 Task: Search "Pending" ticket status & apply.
Action: Mouse pressed left at (920, 303)
Screenshot: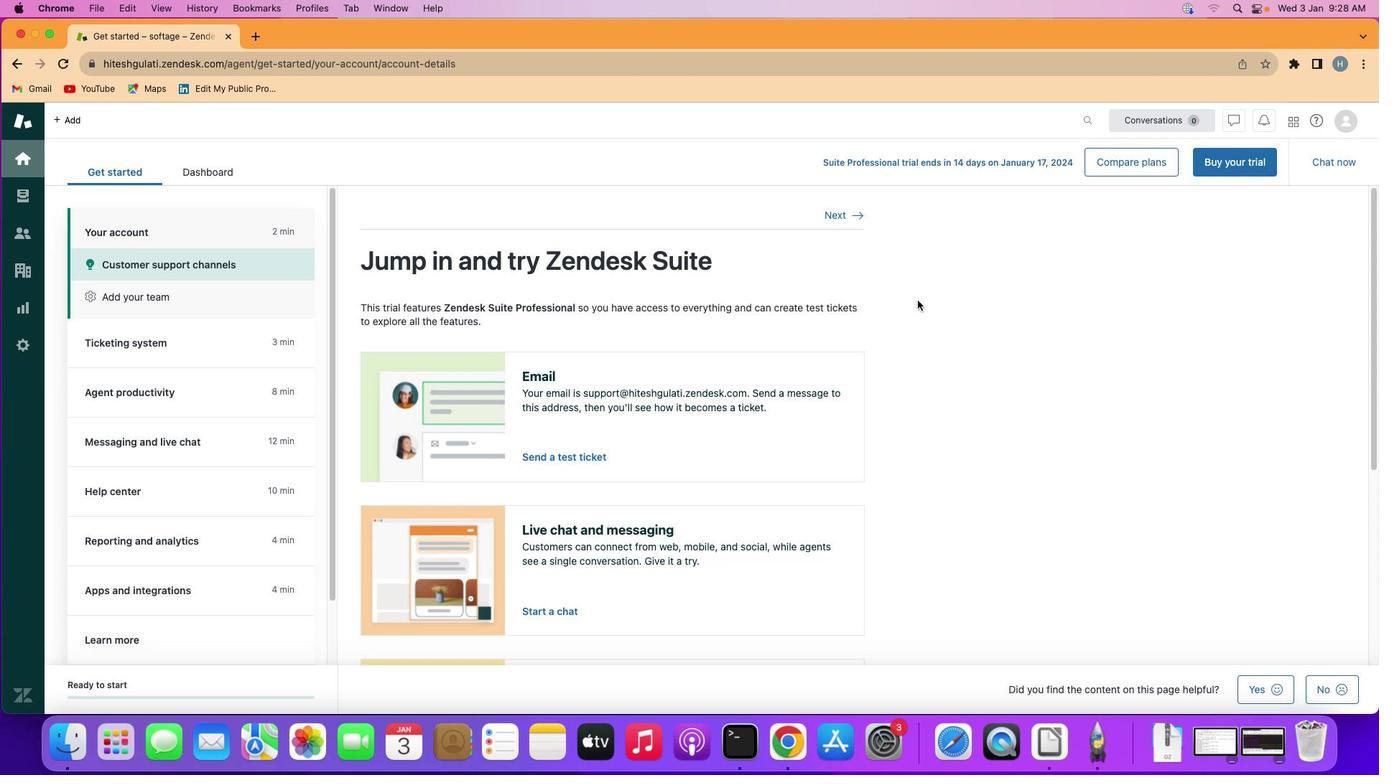 
Action: Mouse moved to (12, 177)
Screenshot: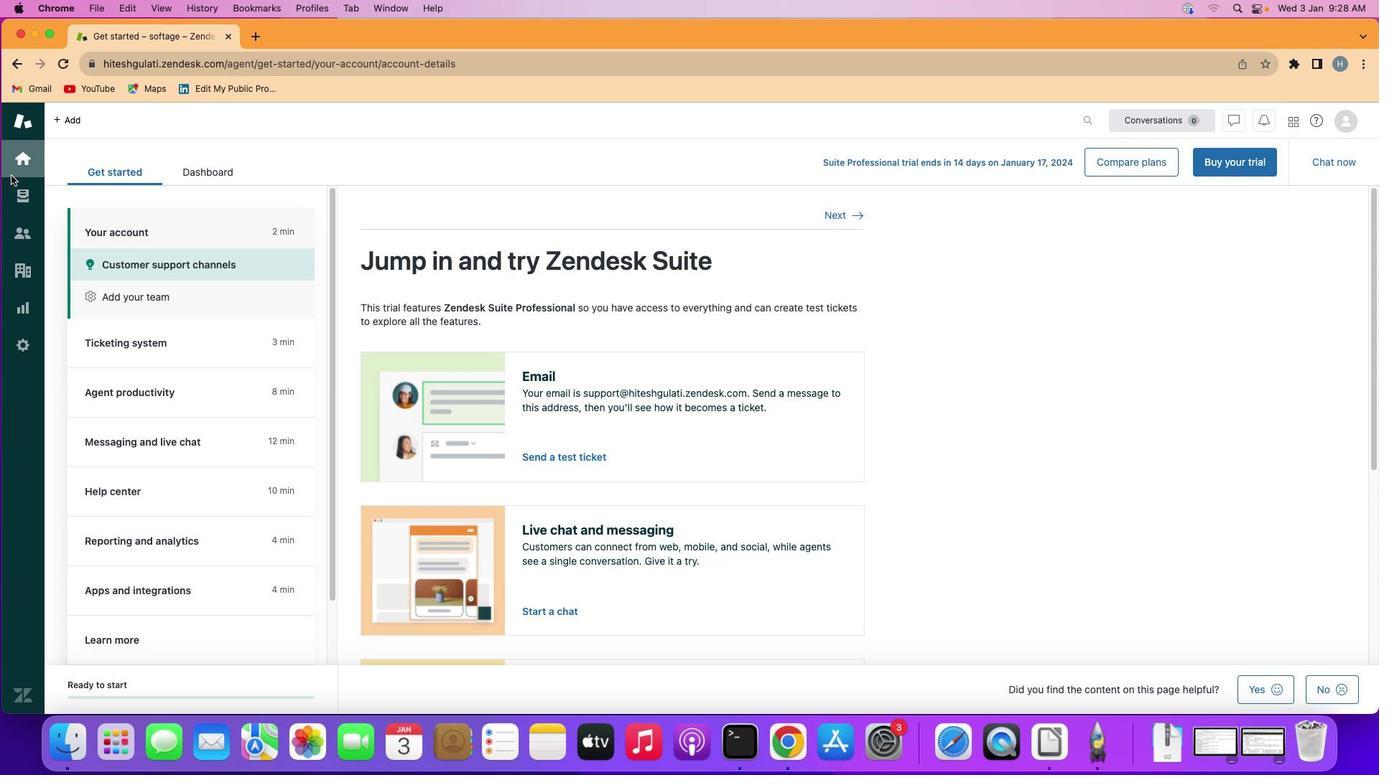 
Action: Mouse pressed left at (12, 177)
Screenshot: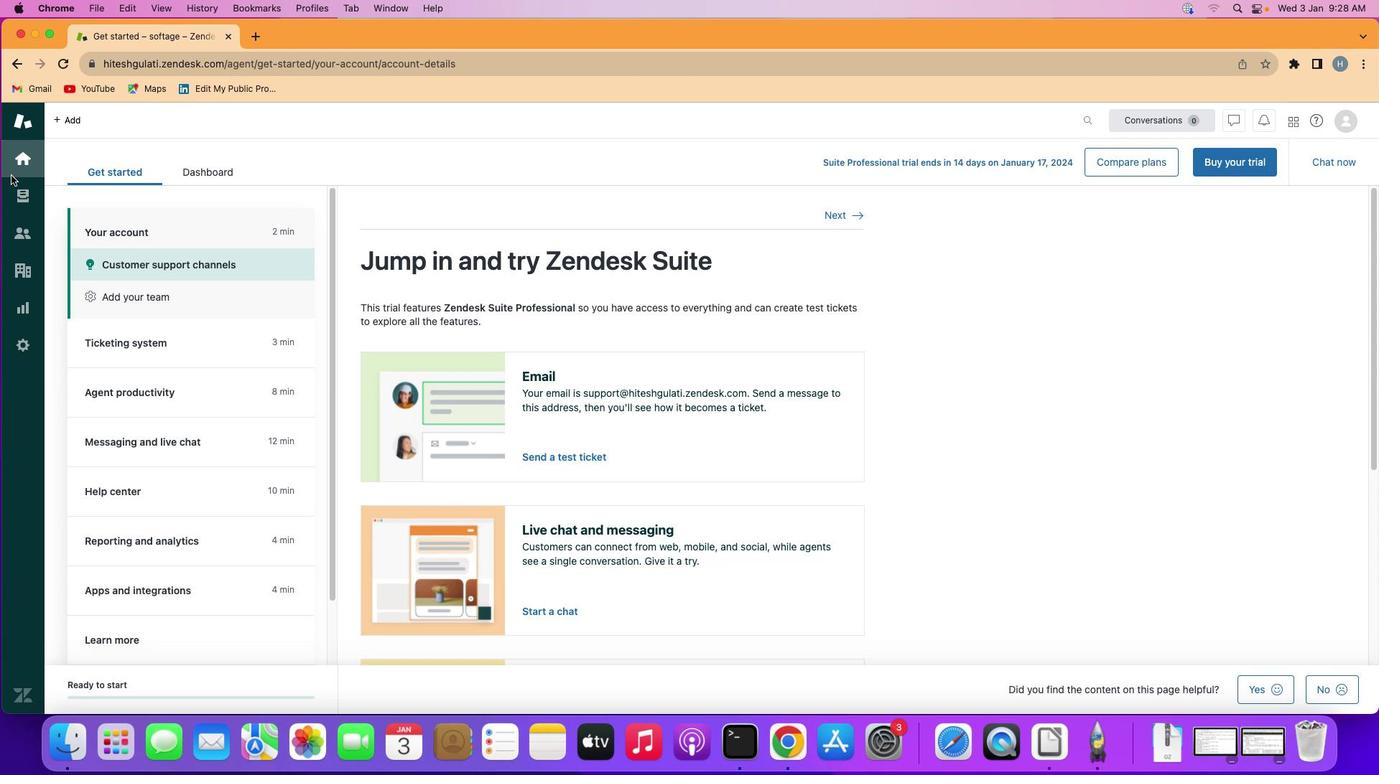 
Action: Mouse moved to (27, 196)
Screenshot: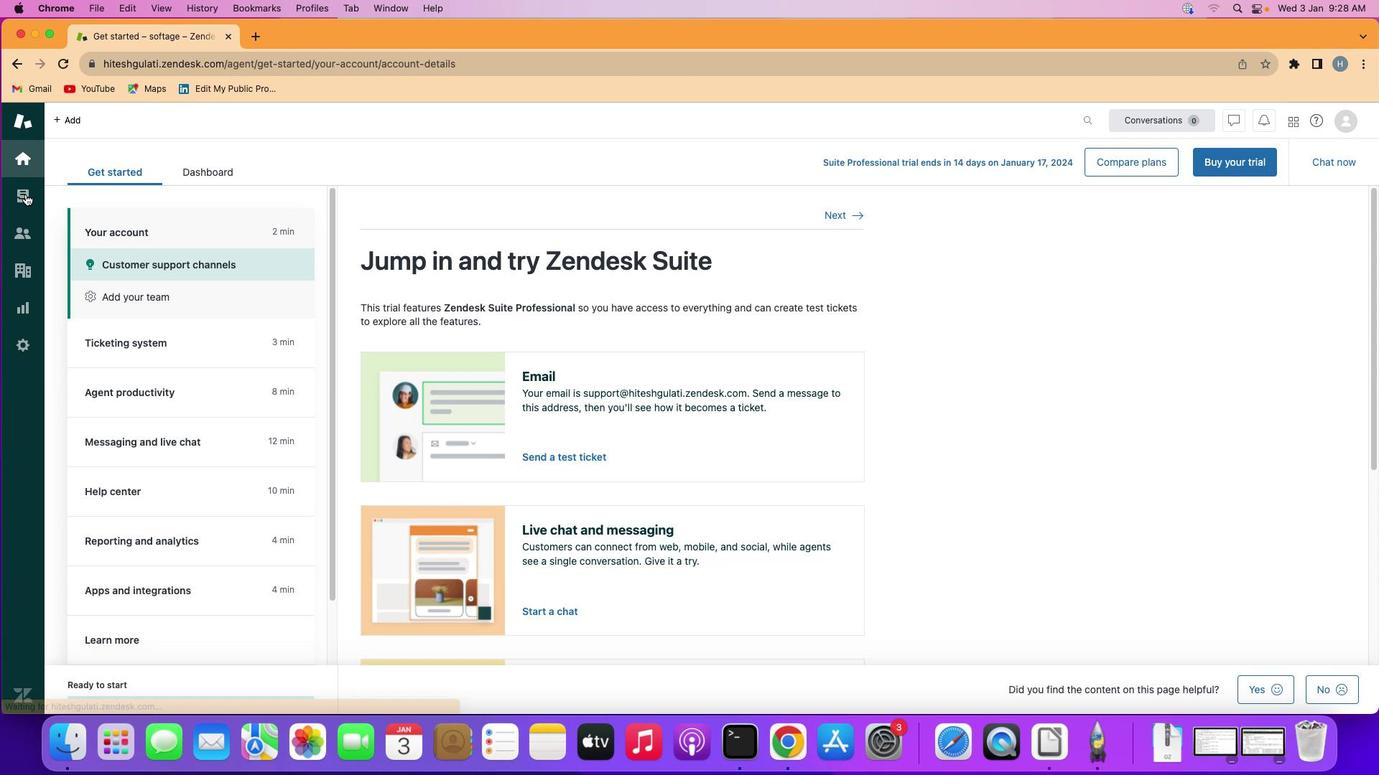 
Action: Mouse pressed left at (27, 196)
Screenshot: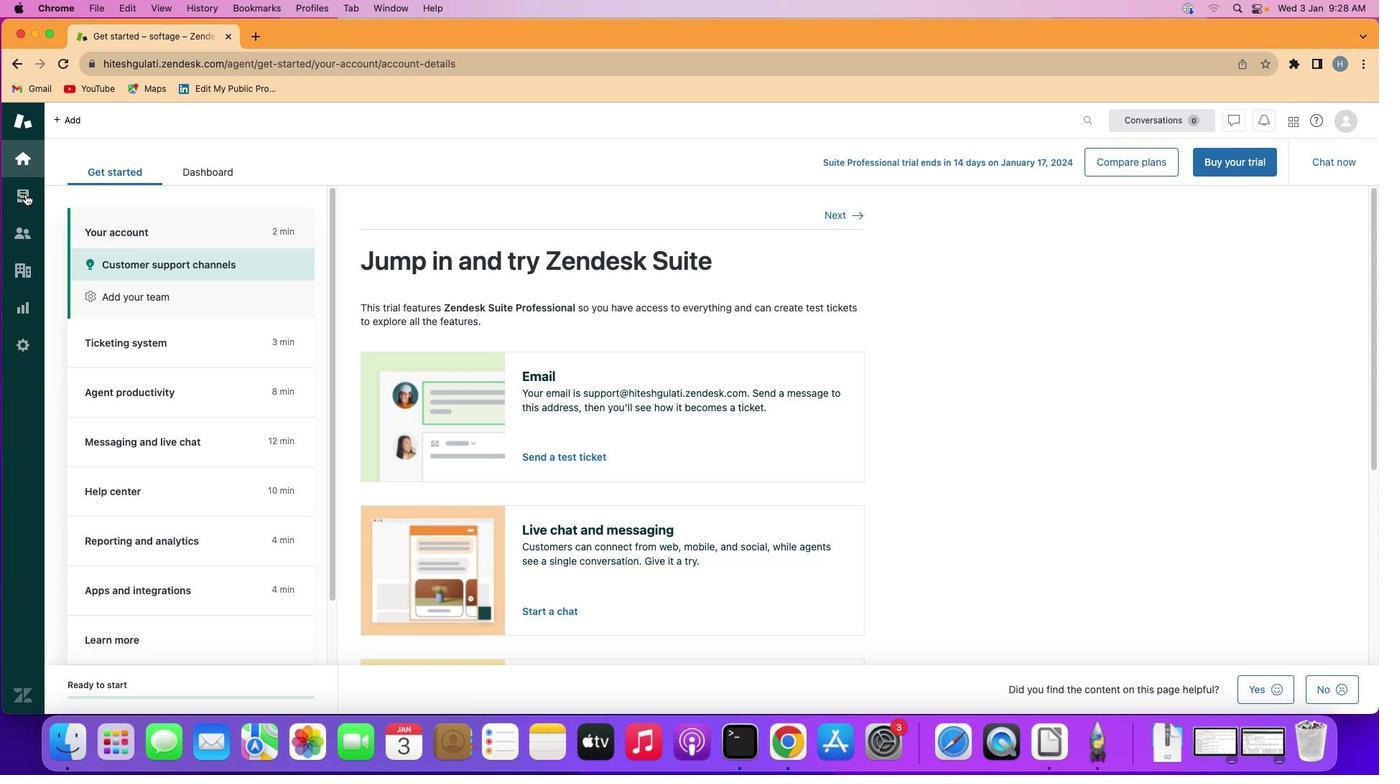 
Action: Mouse moved to (188, 293)
Screenshot: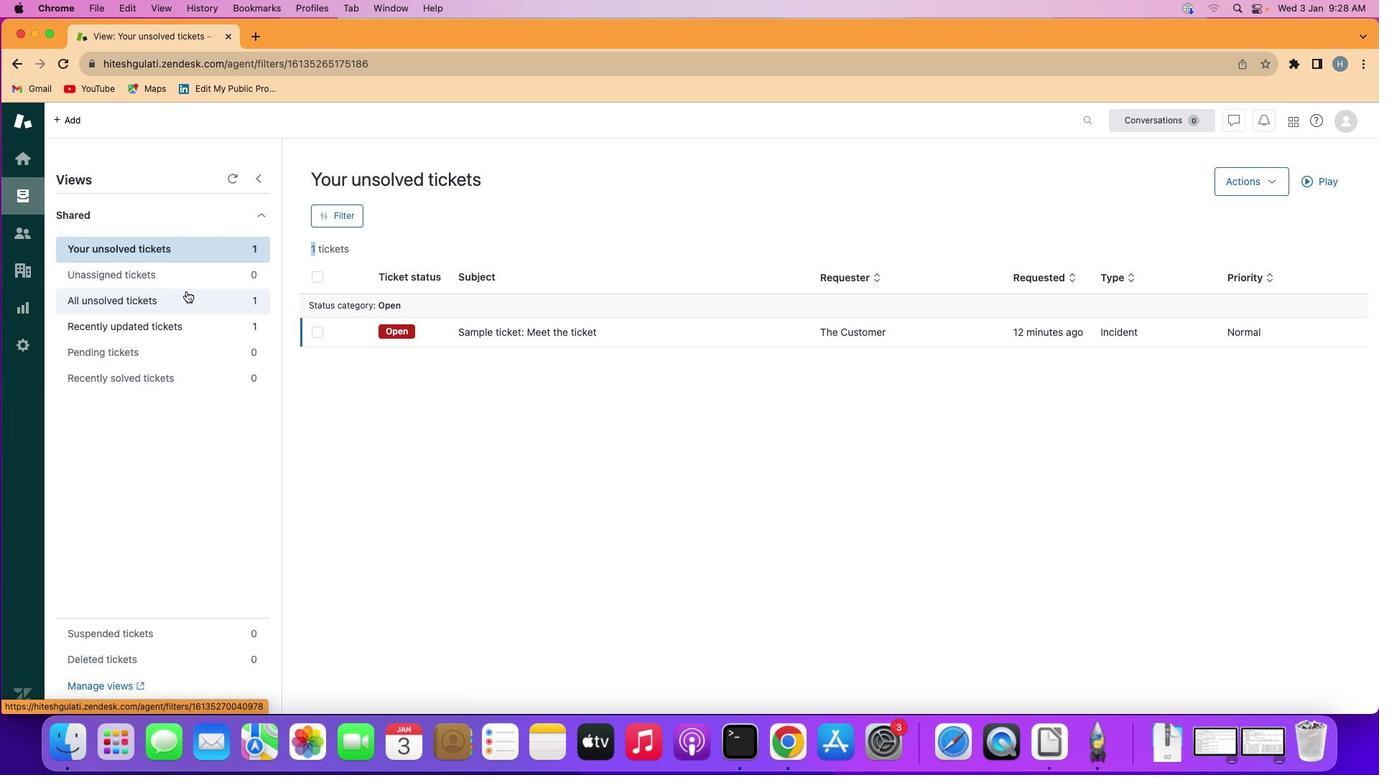 
Action: Mouse pressed left at (188, 293)
Screenshot: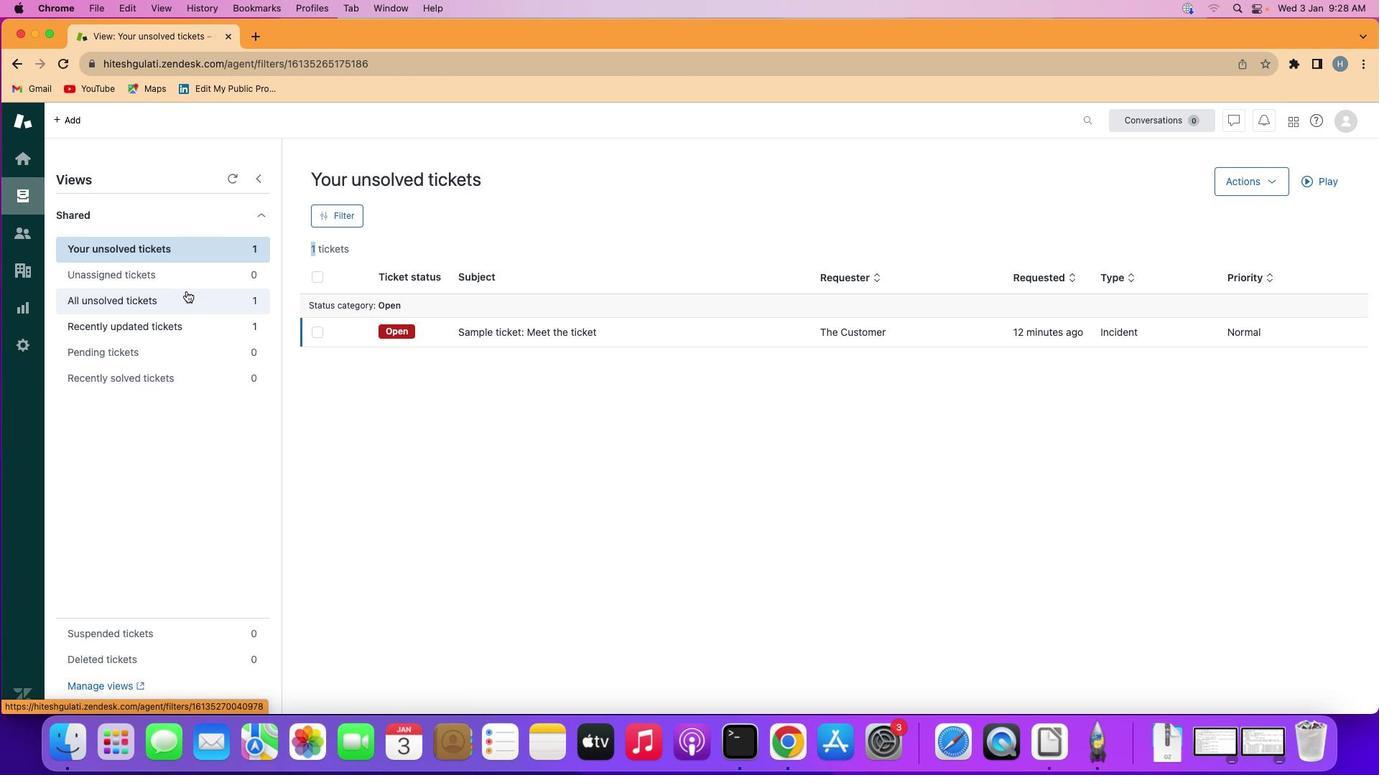 
Action: Mouse moved to (352, 221)
Screenshot: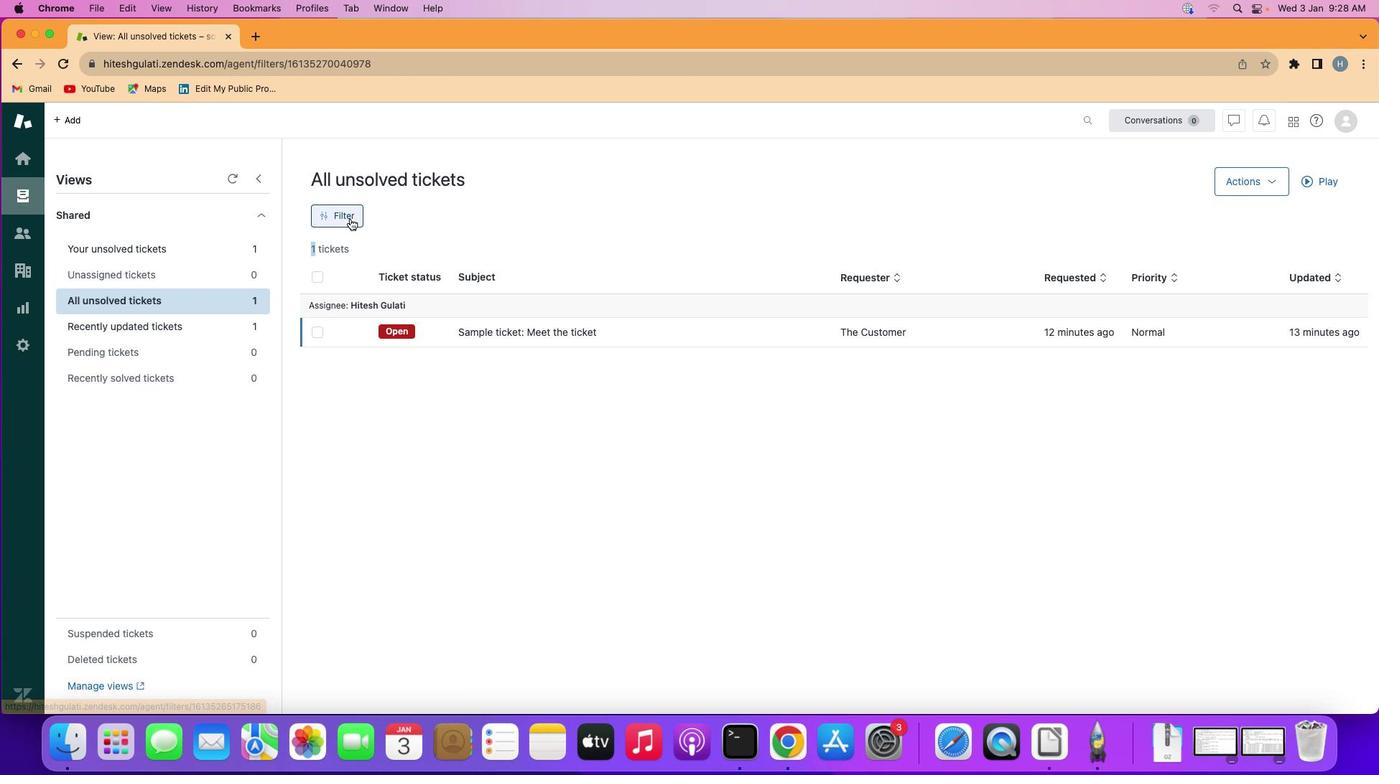 
Action: Mouse pressed left at (352, 221)
Screenshot: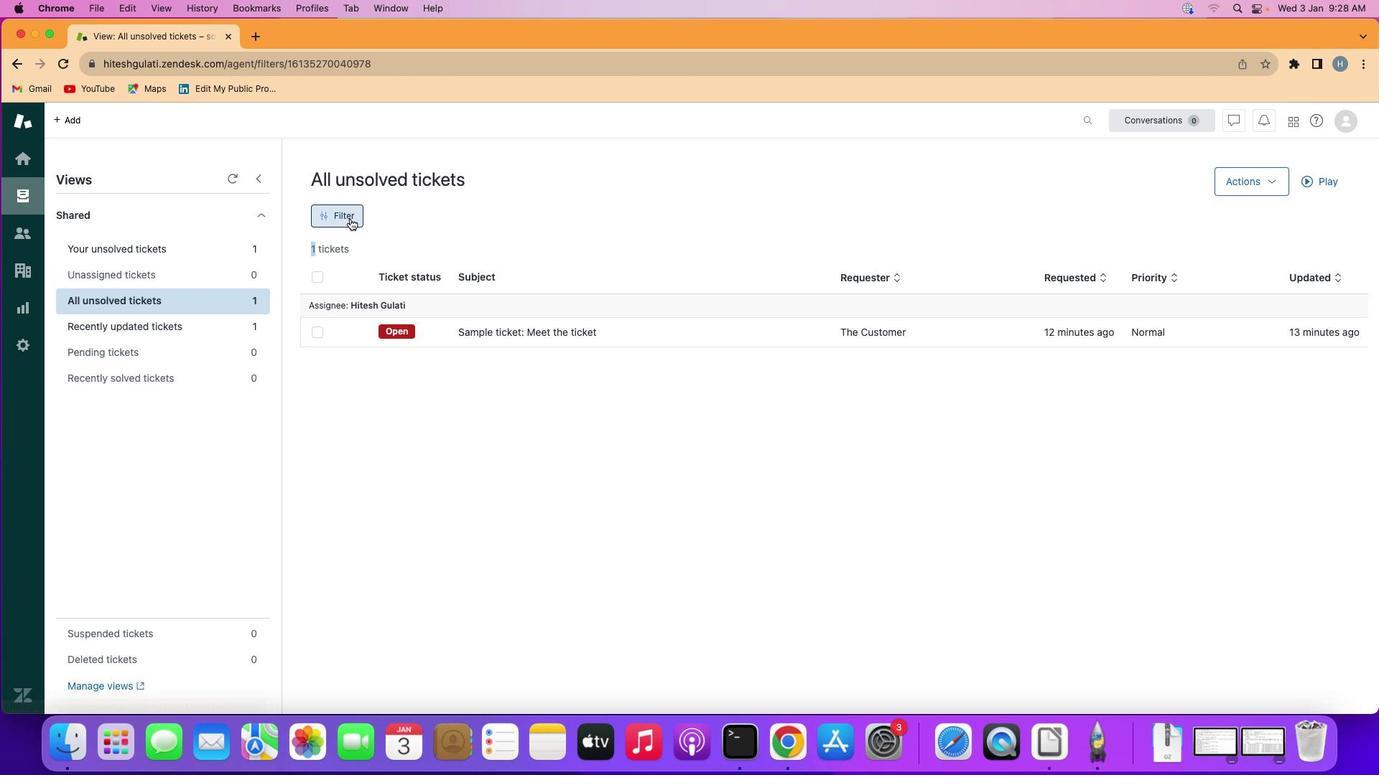
Action: Mouse moved to (1209, 263)
Screenshot: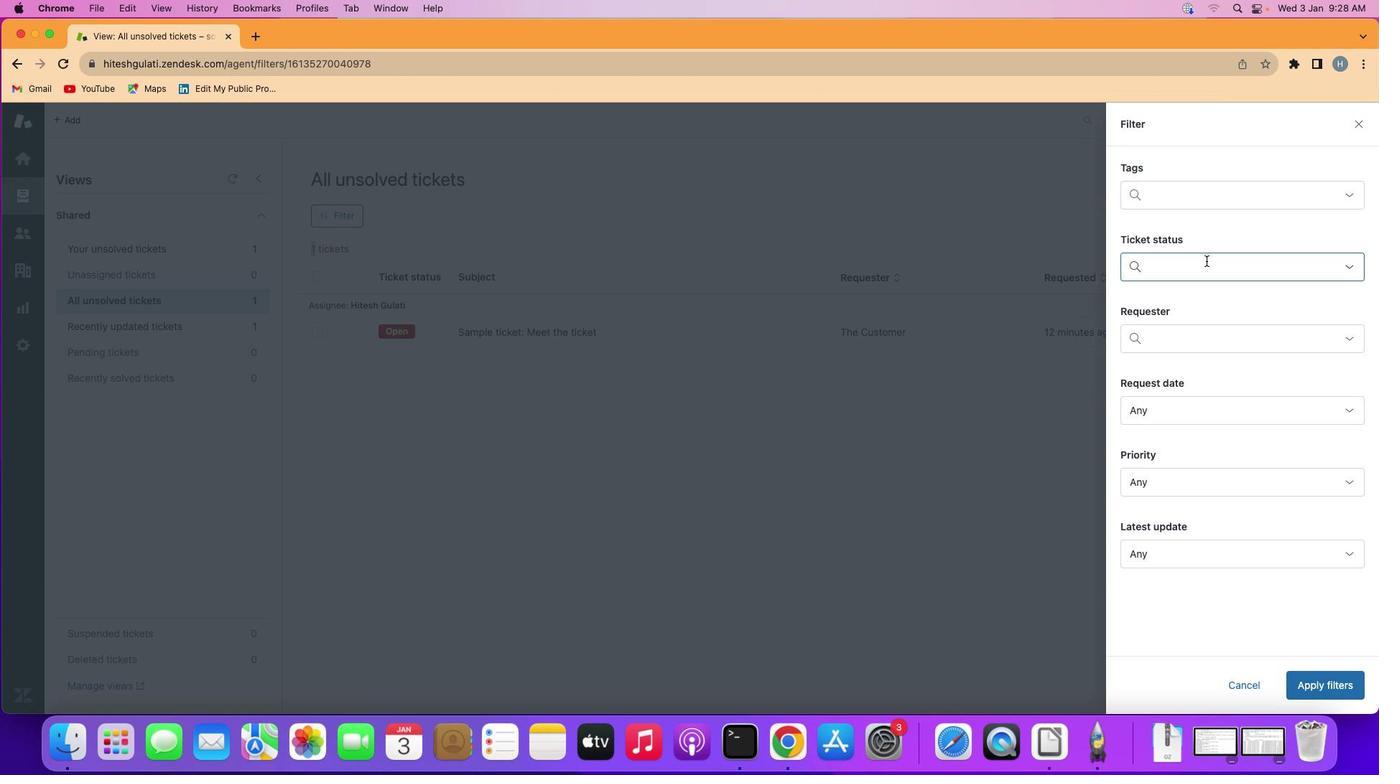 
Action: Mouse pressed left at (1209, 263)
Screenshot: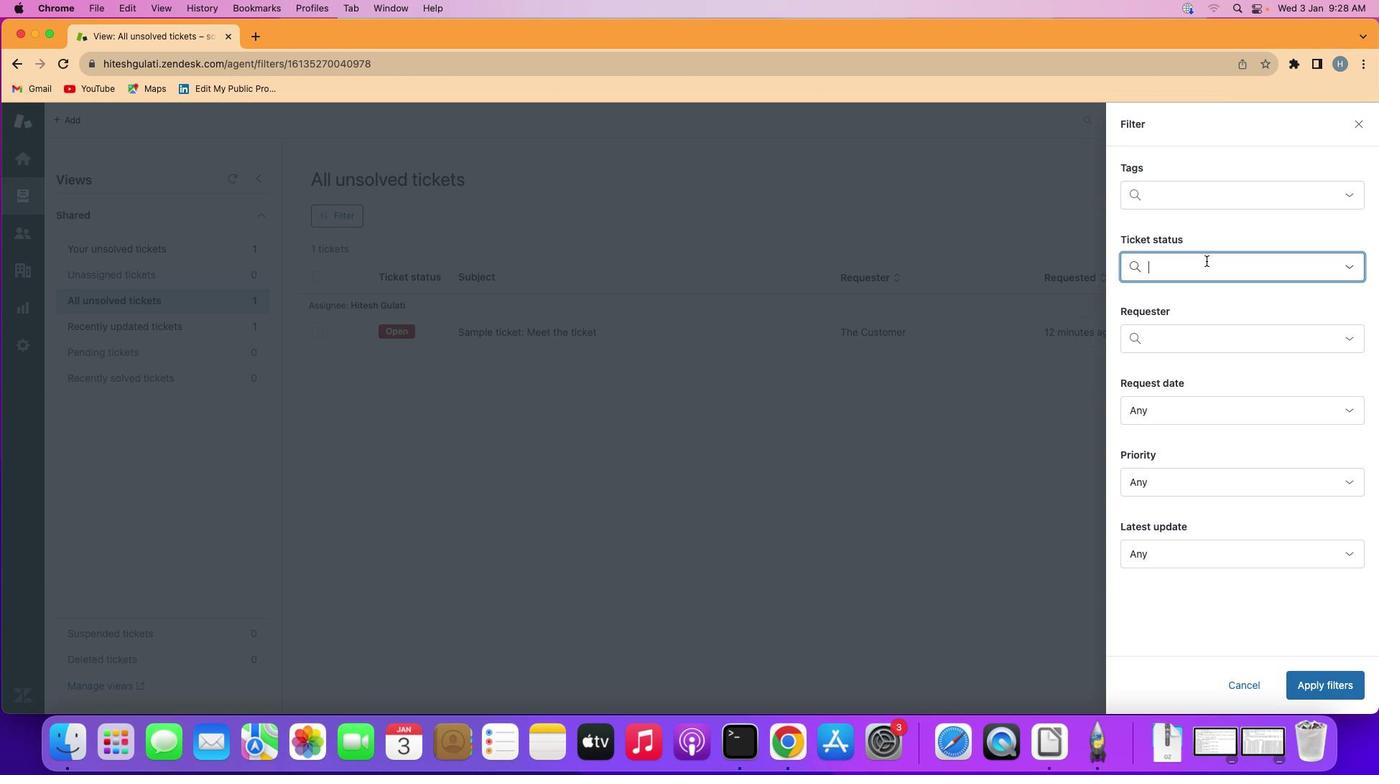 
Action: Mouse moved to (1214, 357)
Screenshot: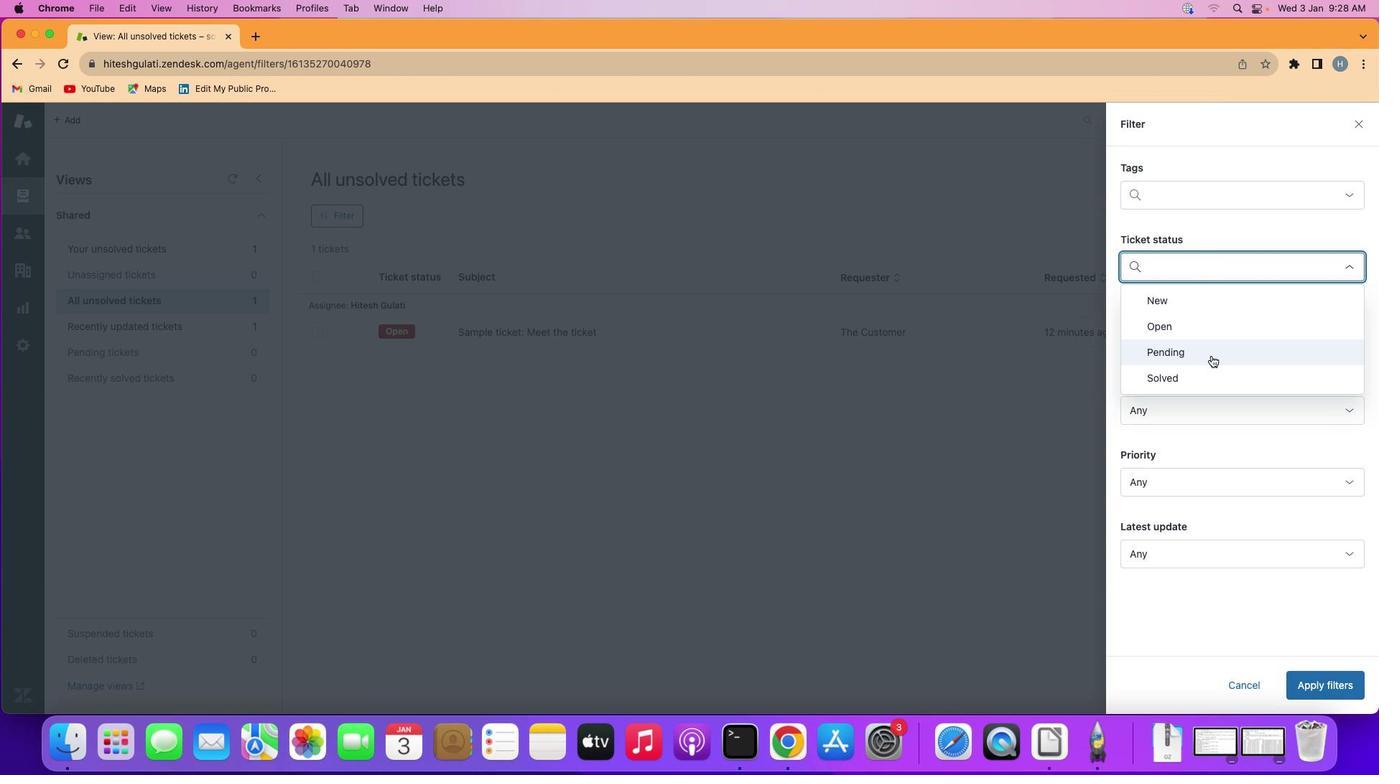 
Action: Mouse pressed left at (1214, 357)
Screenshot: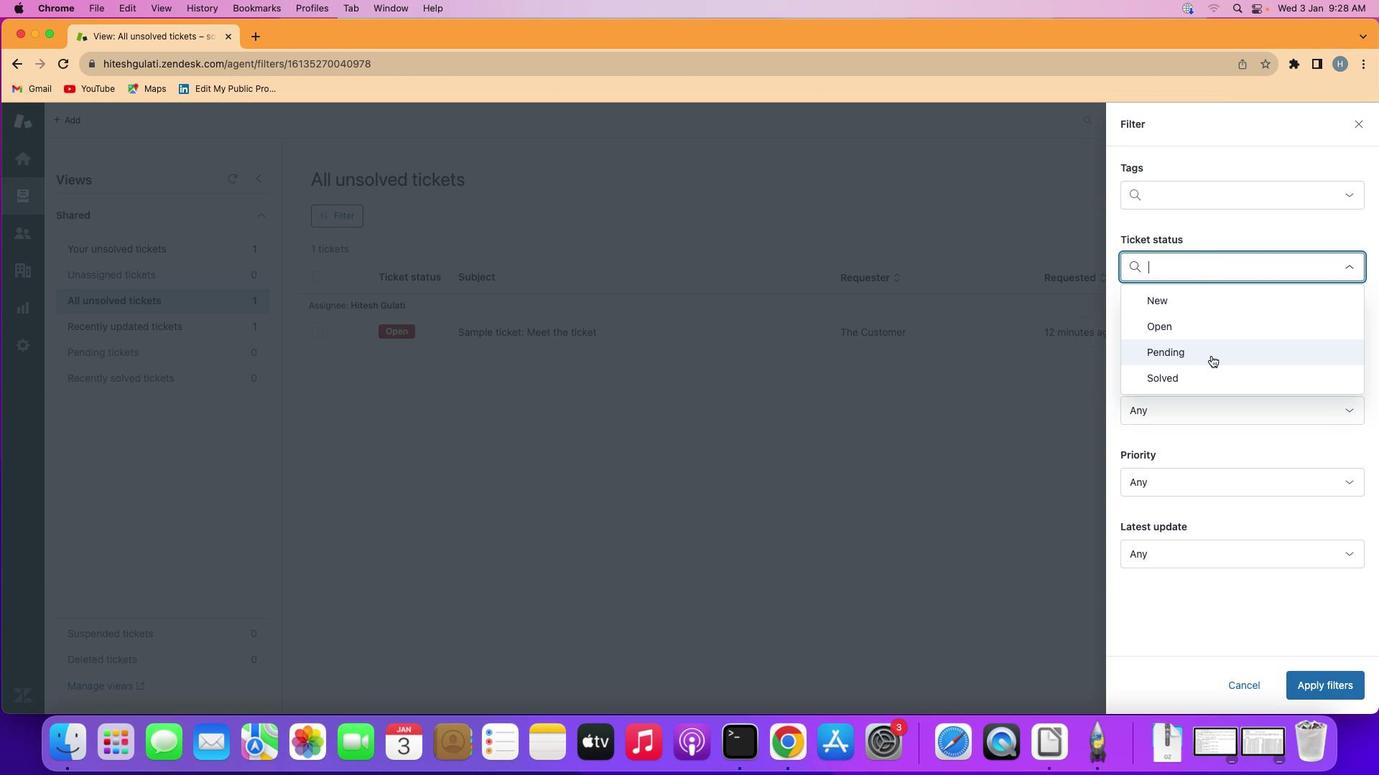
Action: Mouse moved to (1332, 687)
Screenshot: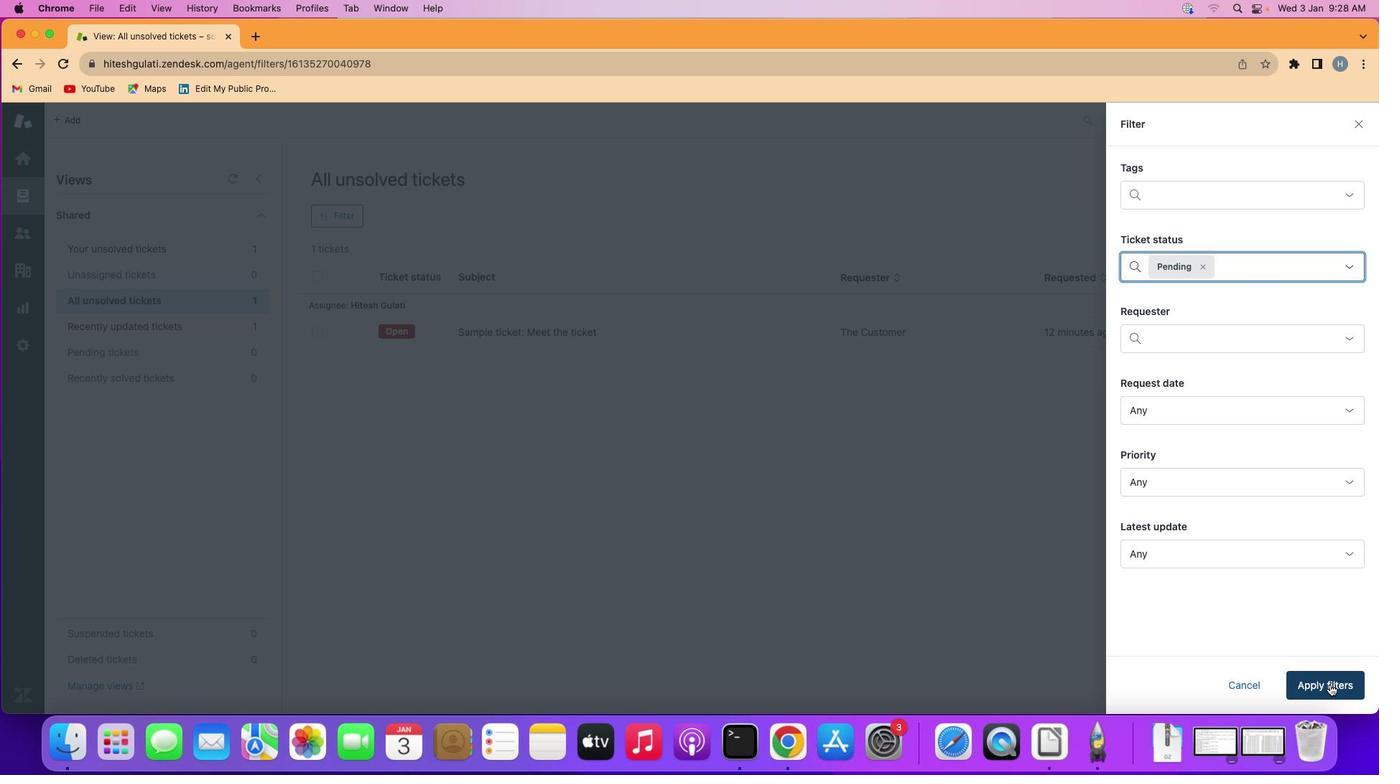 
Action: Mouse pressed left at (1332, 687)
Screenshot: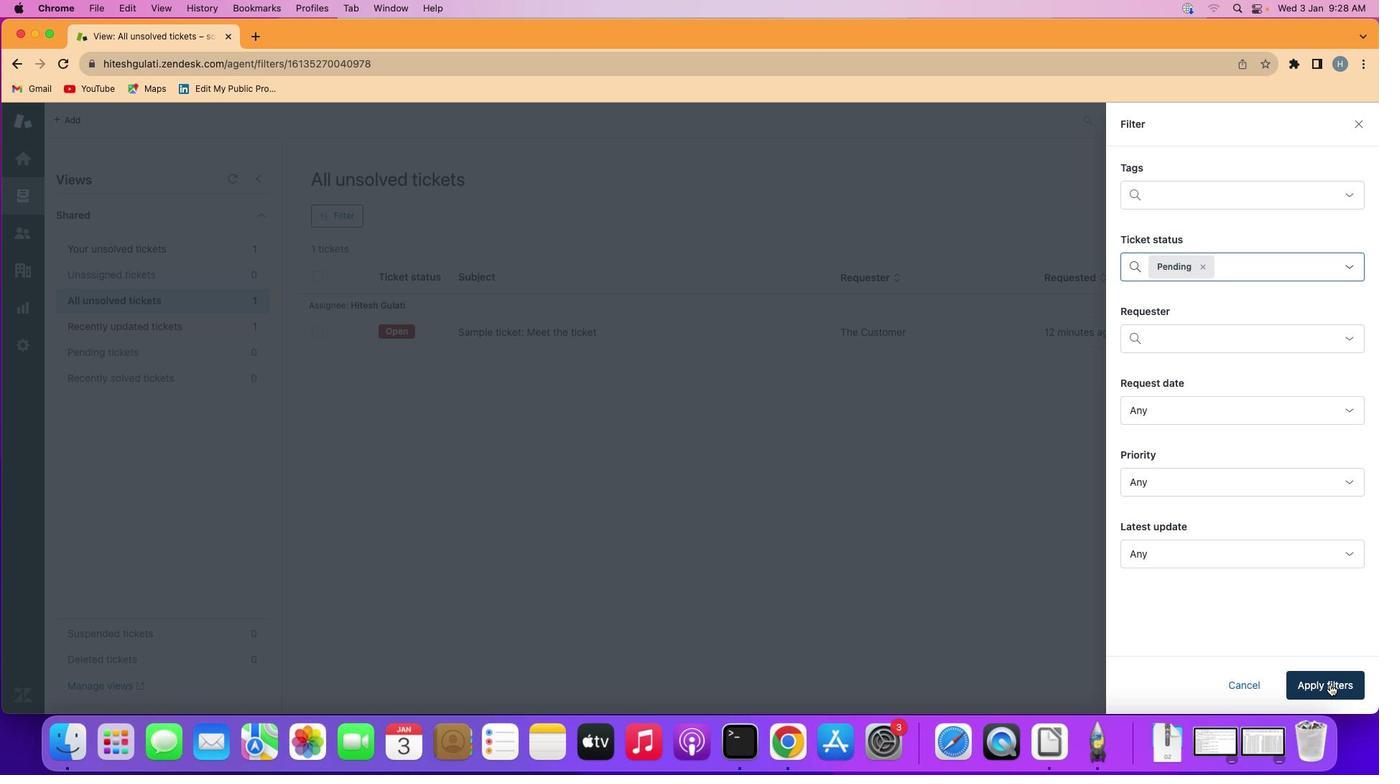 
Action: Mouse moved to (848, 488)
Screenshot: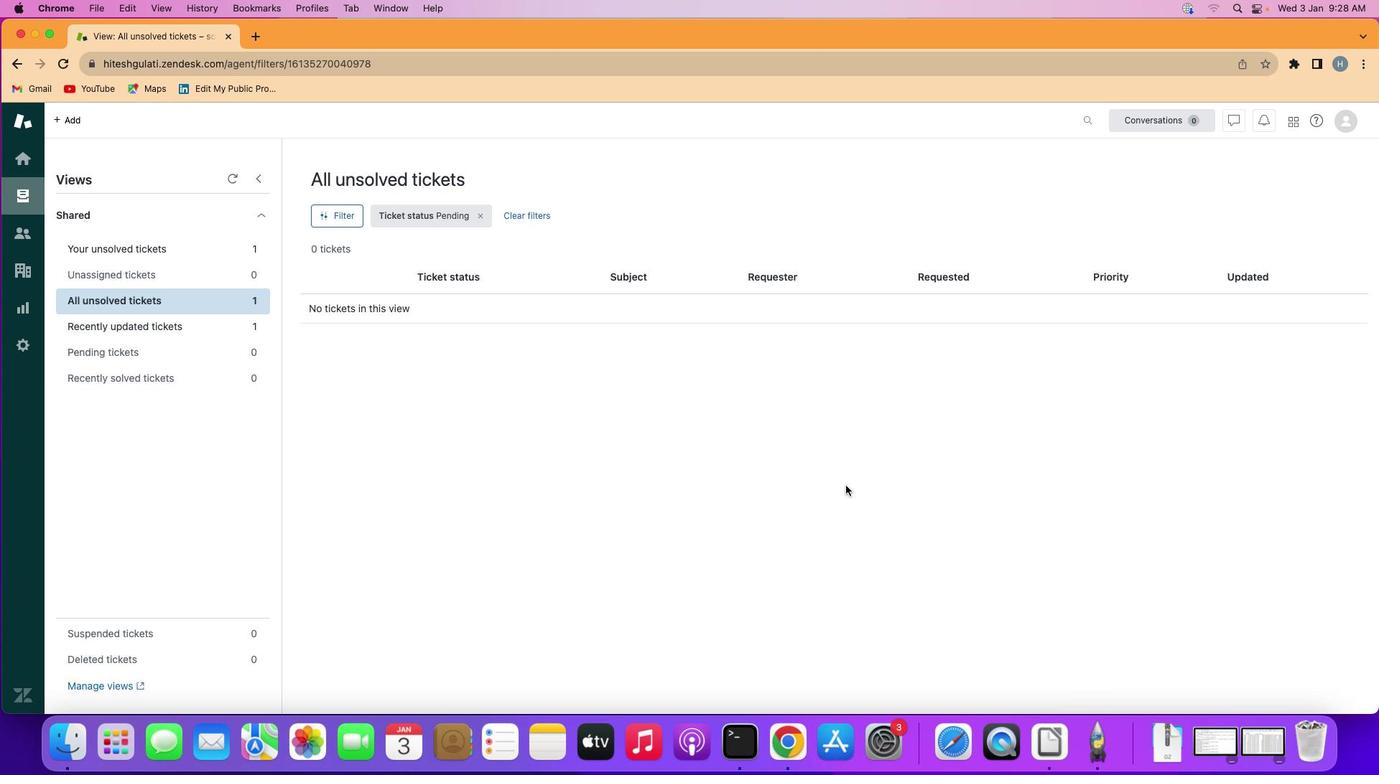 
